 Task: Select a photo "population.png" from albums and insert.
Action: Mouse moved to (103, 87)
Screenshot: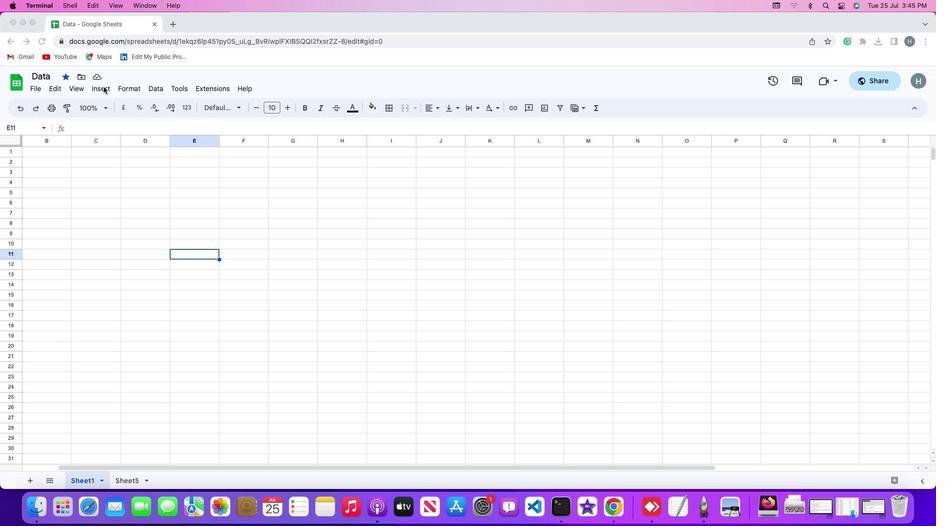 
Action: Mouse pressed left at (103, 87)
Screenshot: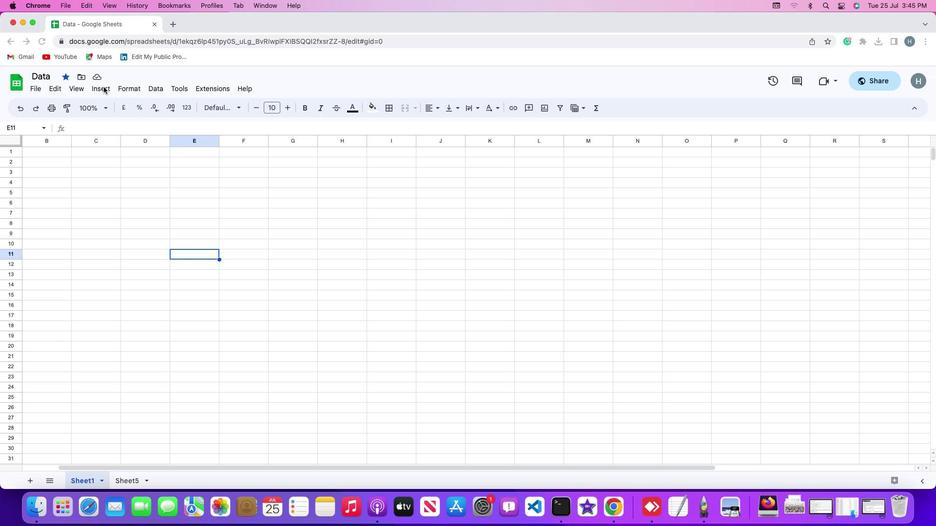 
Action: Mouse moved to (106, 86)
Screenshot: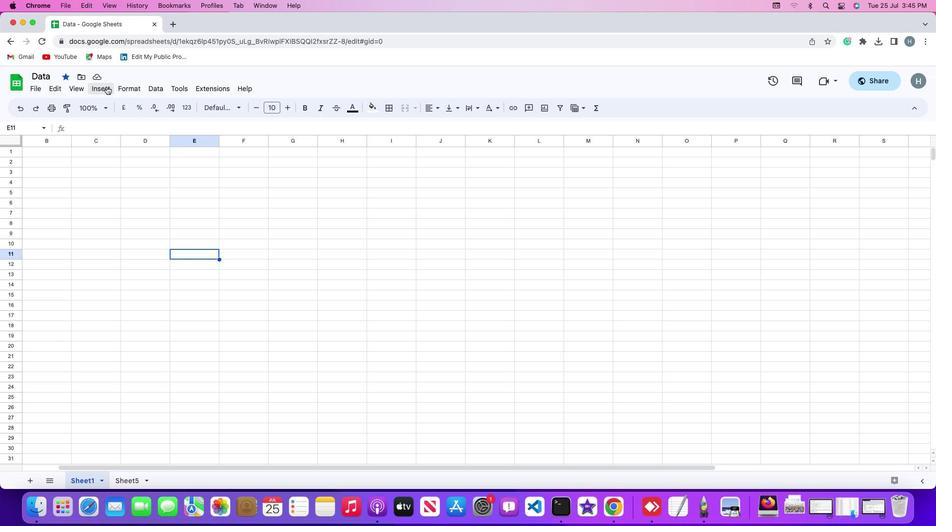 
Action: Mouse pressed left at (106, 86)
Screenshot: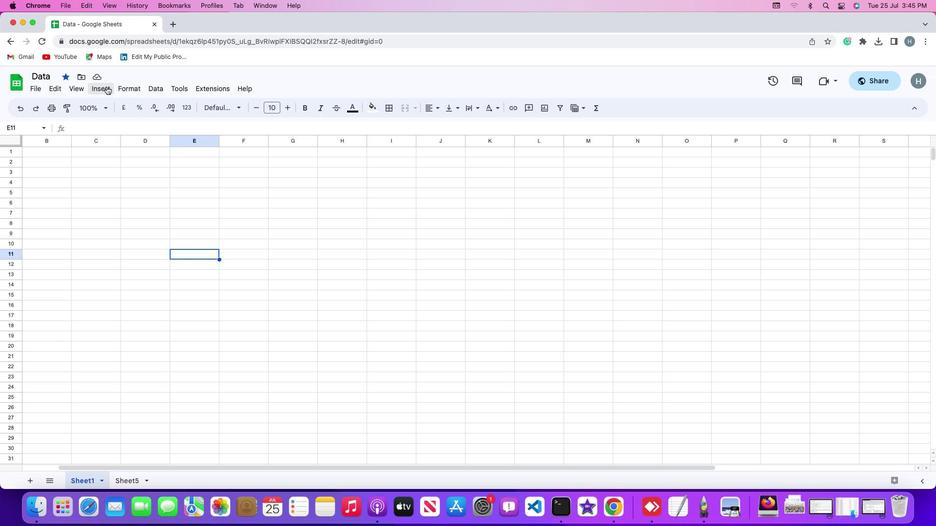 
Action: Mouse moved to (126, 220)
Screenshot: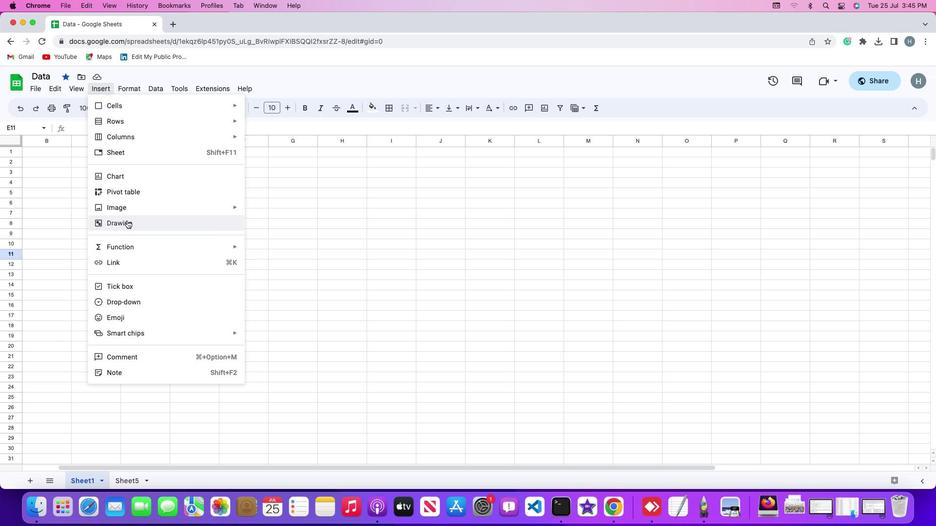 
Action: Mouse pressed left at (126, 220)
Screenshot: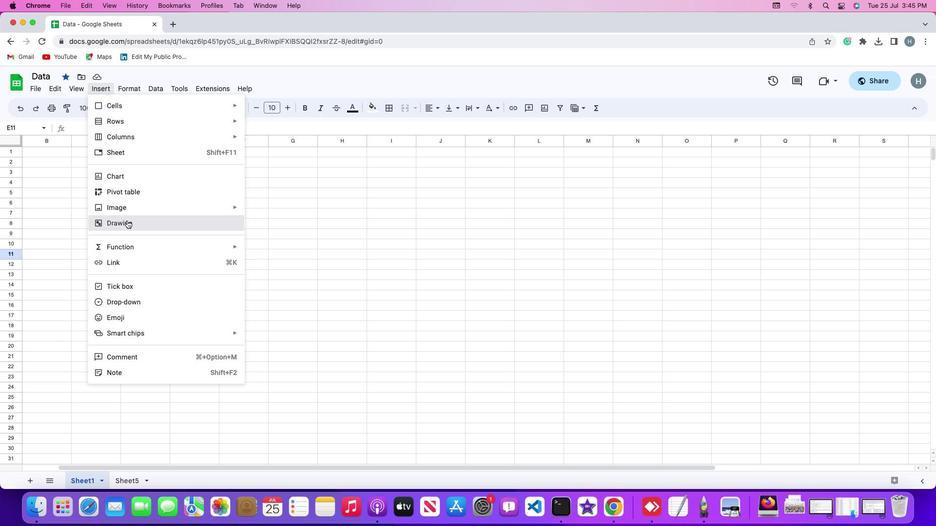 
Action: Mouse moved to (430, 124)
Screenshot: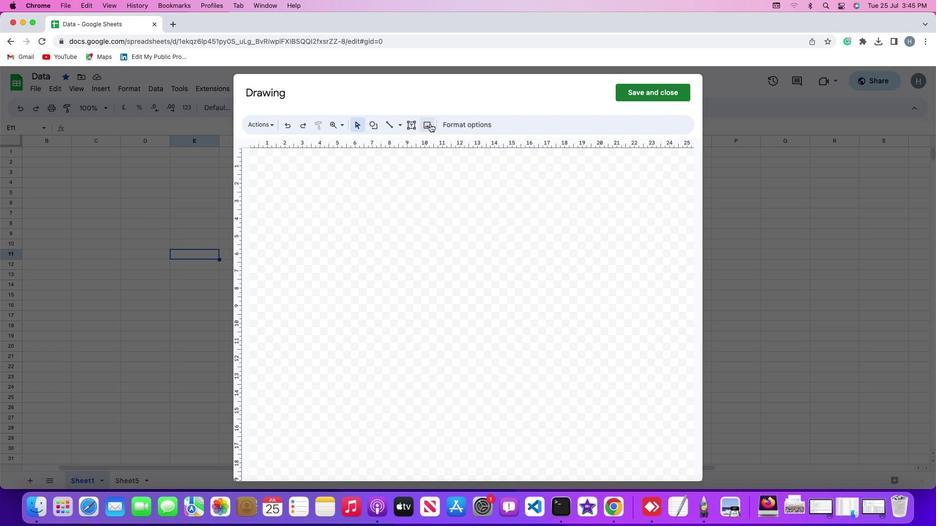 
Action: Mouse pressed left at (430, 124)
Screenshot: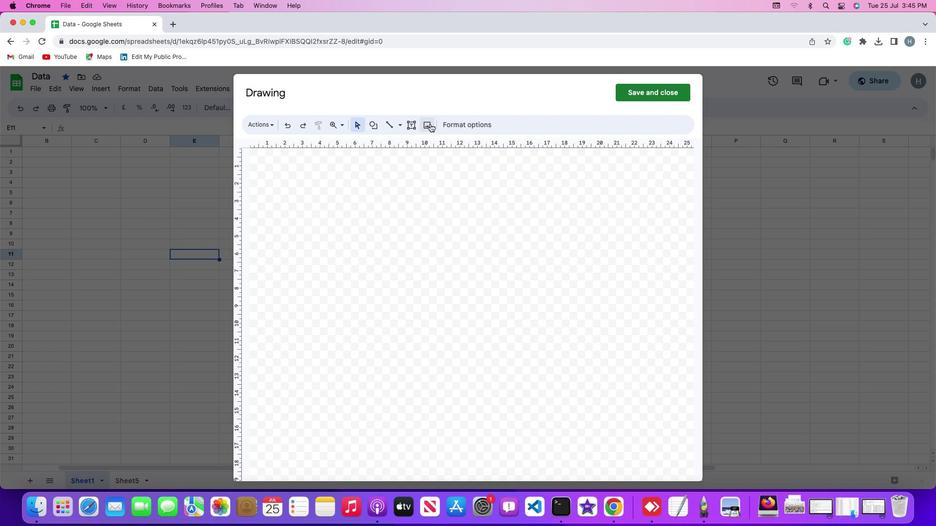 
Action: Mouse moved to (368, 174)
Screenshot: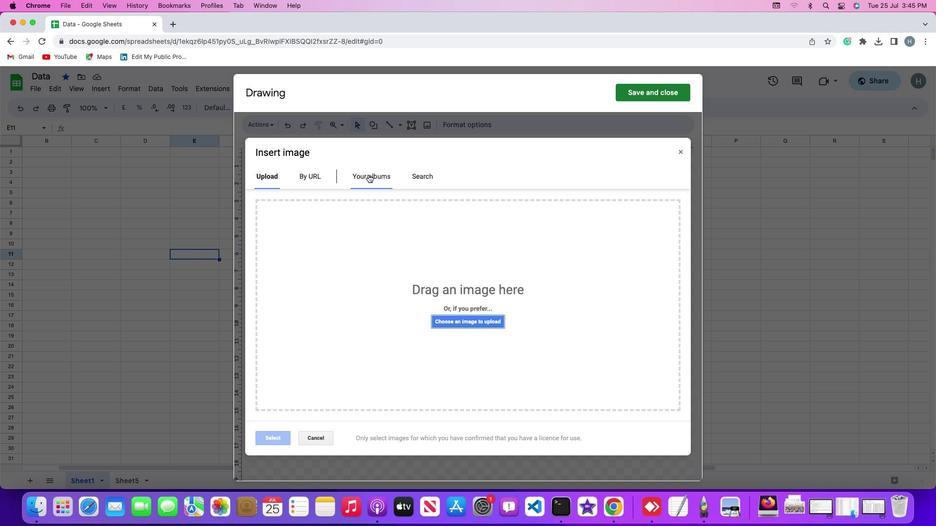 
Action: Mouse pressed left at (368, 174)
Screenshot: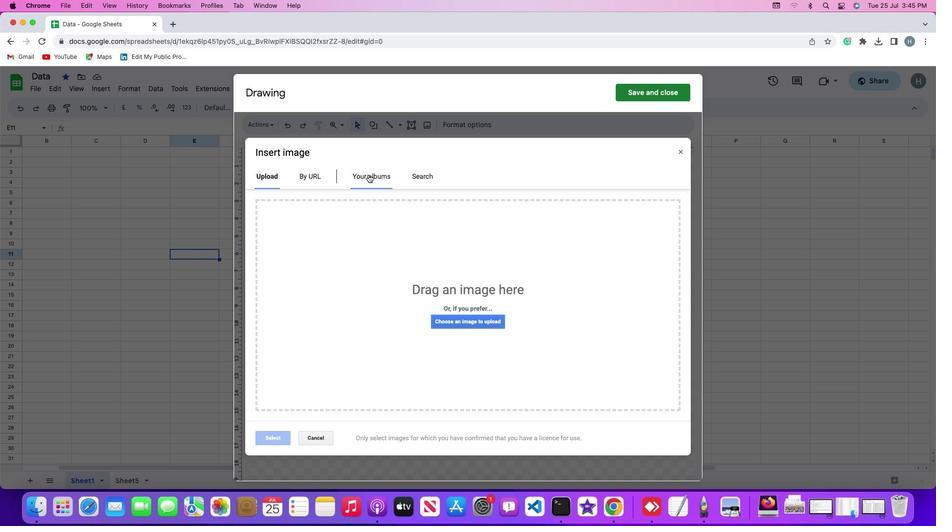 
Action: Mouse moved to (310, 254)
Screenshot: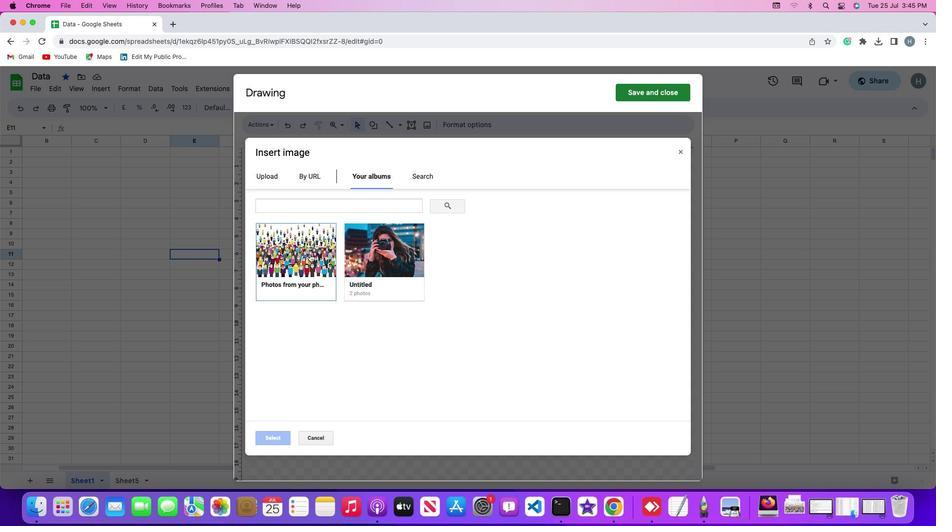 
Action: Mouse pressed left at (310, 254)
Screenshot: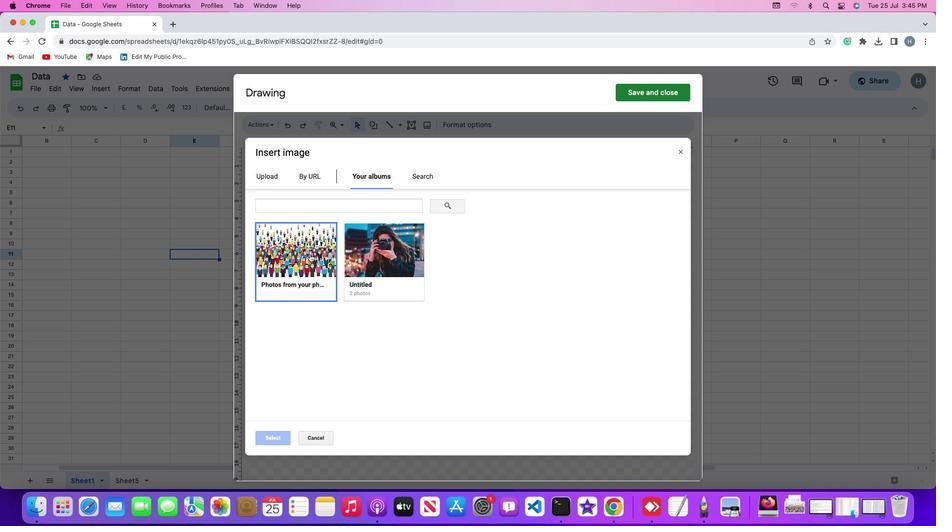 
Action: Mouse moved to (300, 273)
Screenshot: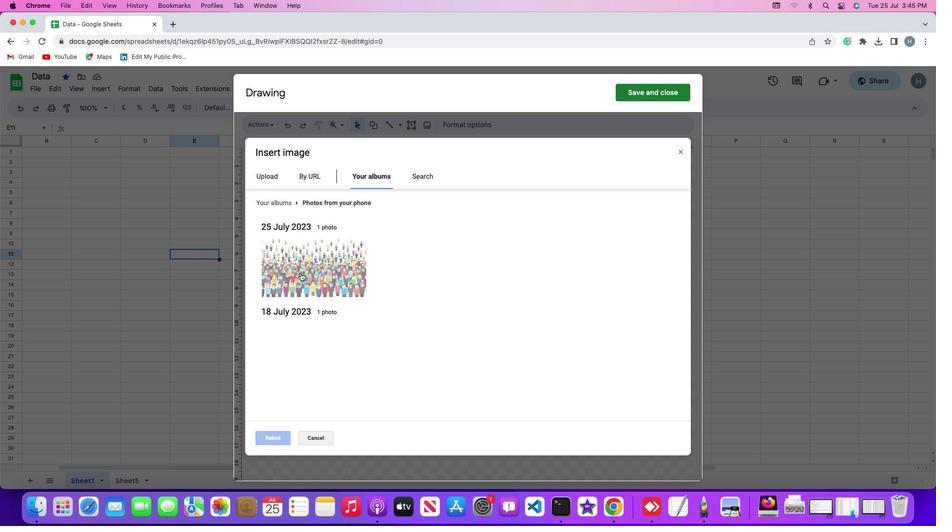 
Action: Mouse pressed left at (300, 273)
Screenshot: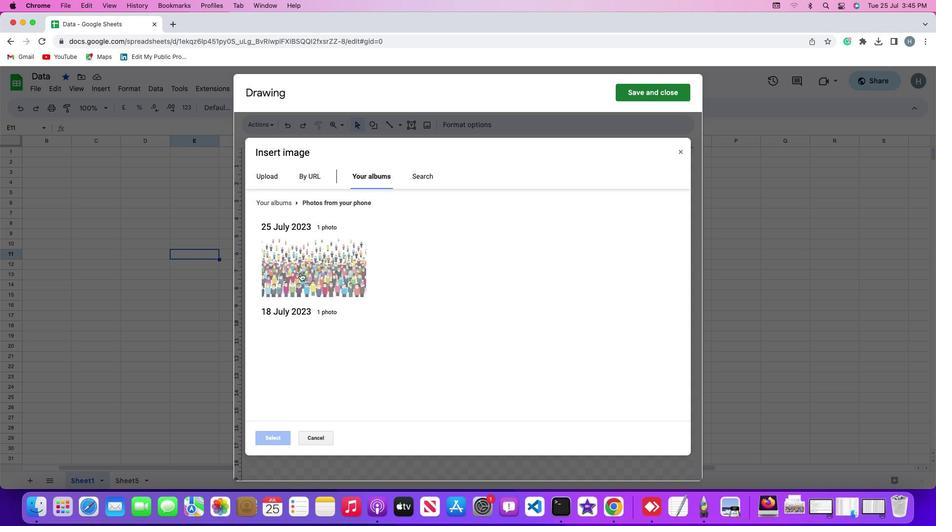 
Action: Mouse moved to (275, 437)
Screenshot: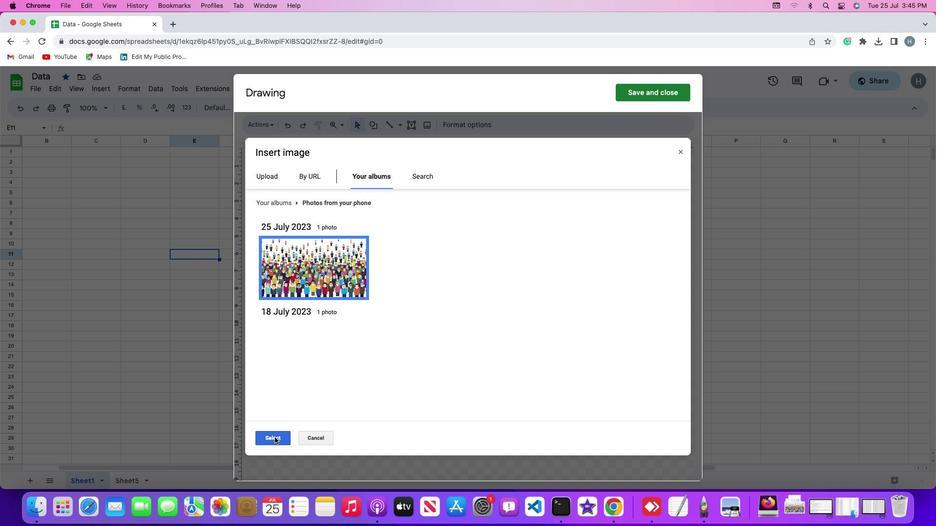 
Action: Mouse pressed left at (275, 437)
Screenshot: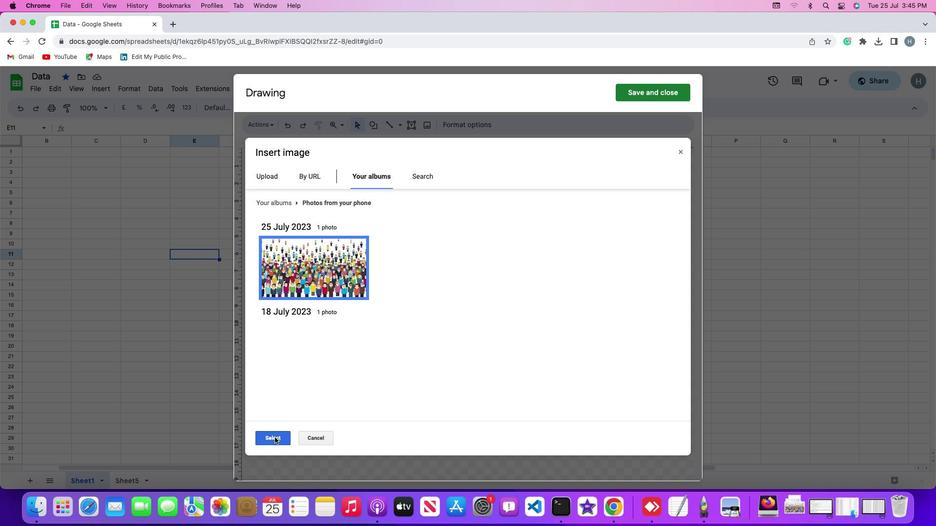 
Action: Mouse moved to (439, 273)
Screenshot: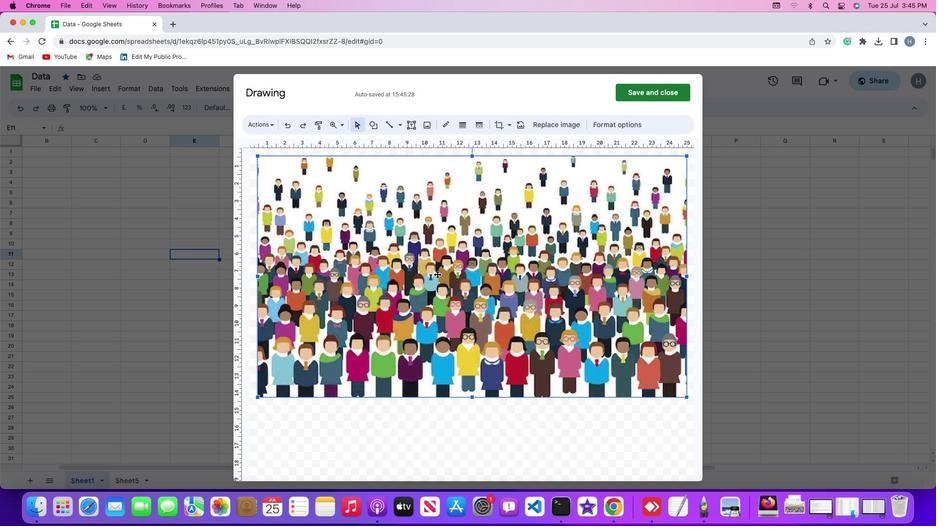 
